 Task: Use the formula "OCT2HEX" in spreadsheet "Project portfolio".
Action: Mouse pressed left at (111, 203)
Screenshot: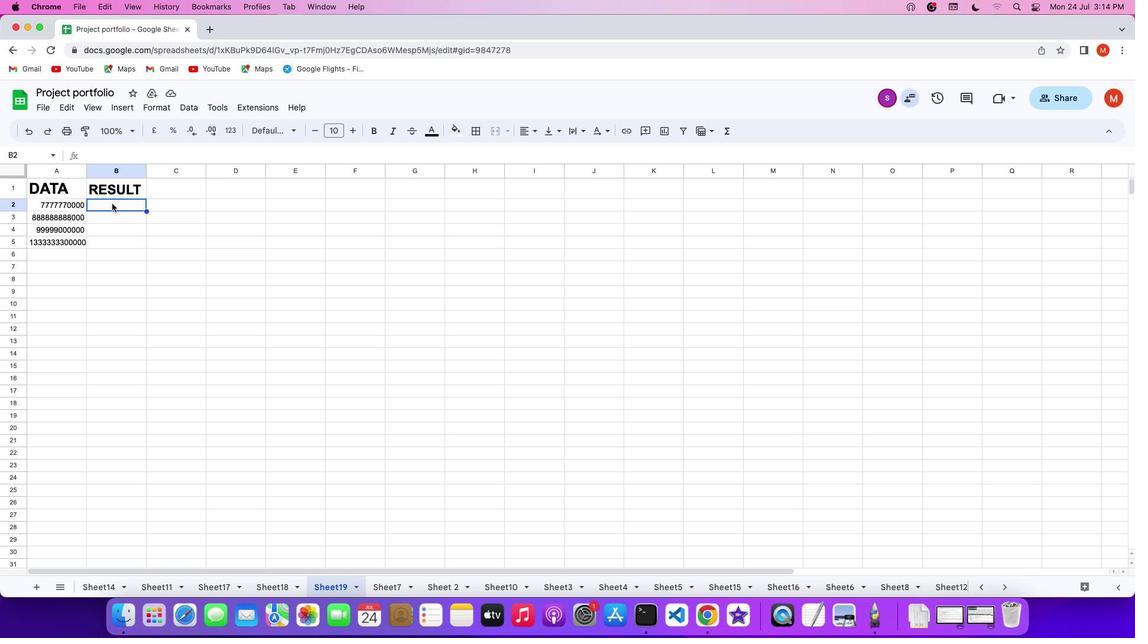 
Action: Mouse pressed left at (111, 203)
Screenshot: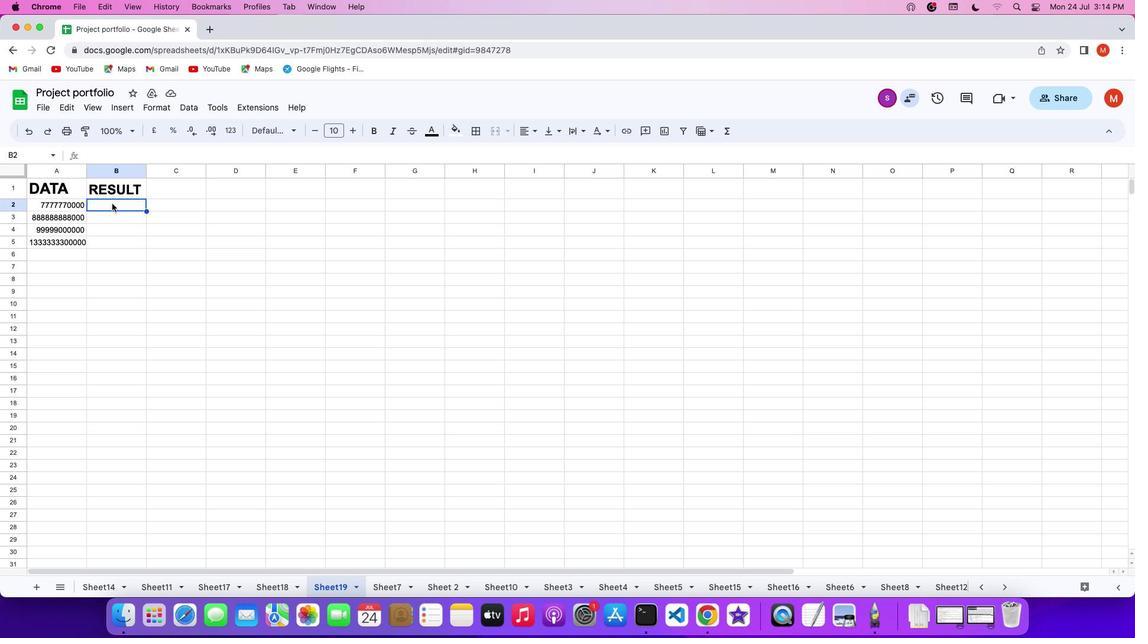 
Action: Key pressed '='
Screenshot: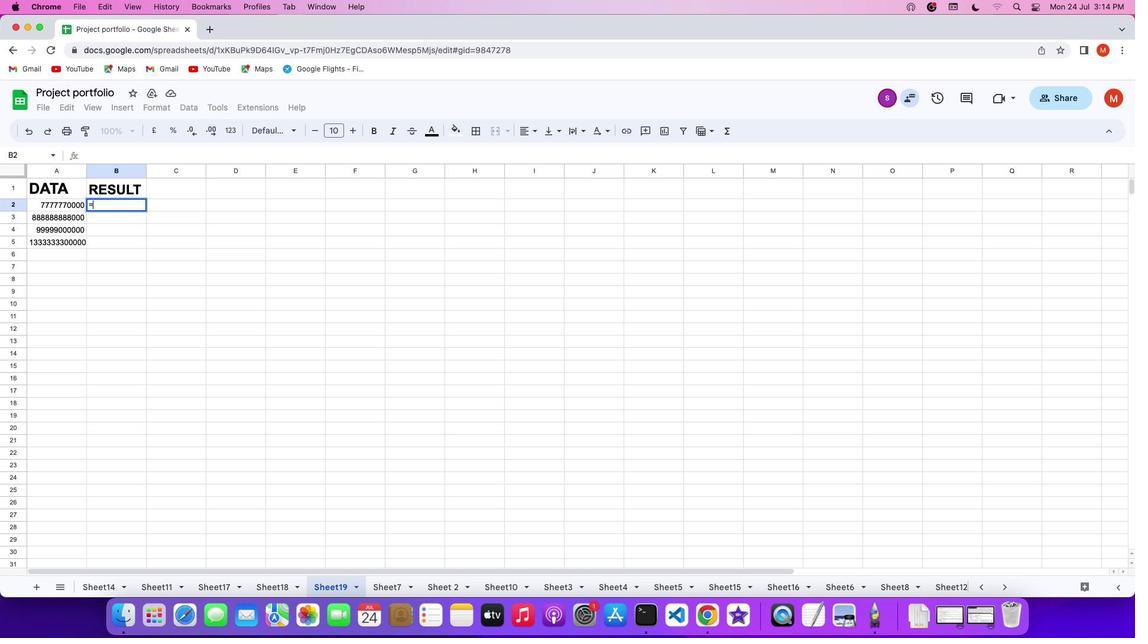 
Action: Mouse moved to (729, 128)
Screenshot: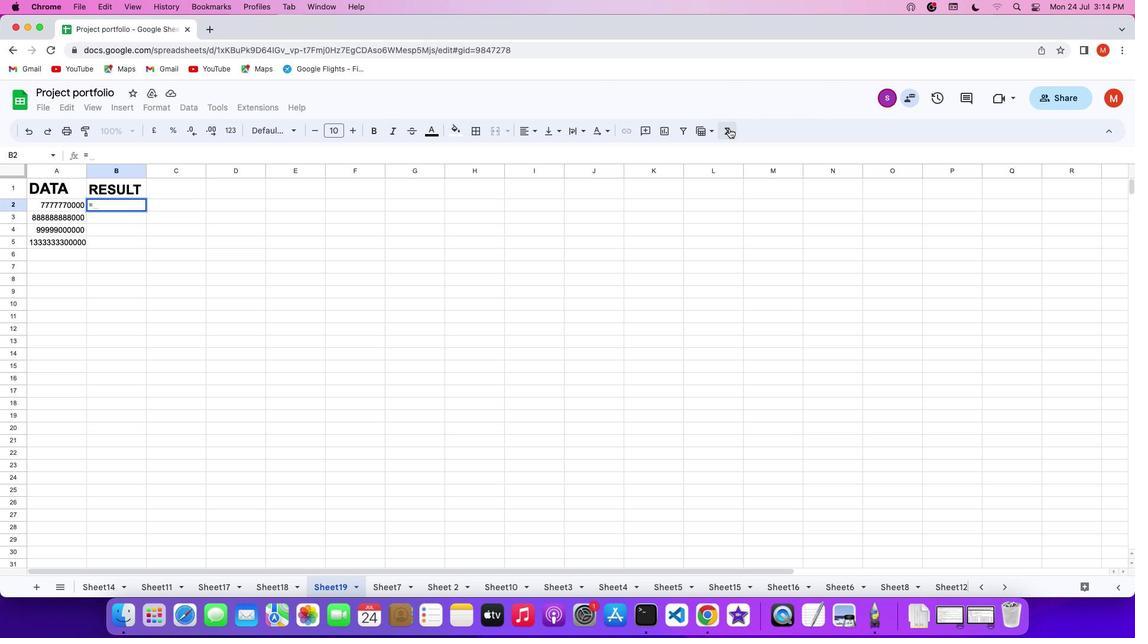 
Action: Mouse pressed left at (729, 128)
Screenshot: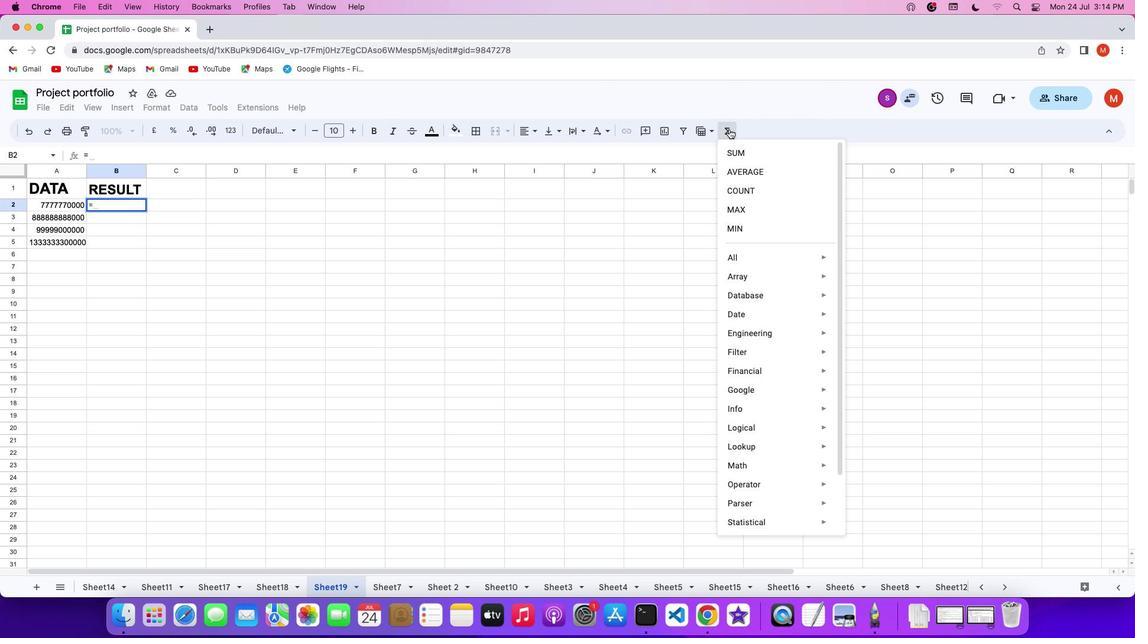 
Action: Mouse moved to (881, 524)
Screenshot: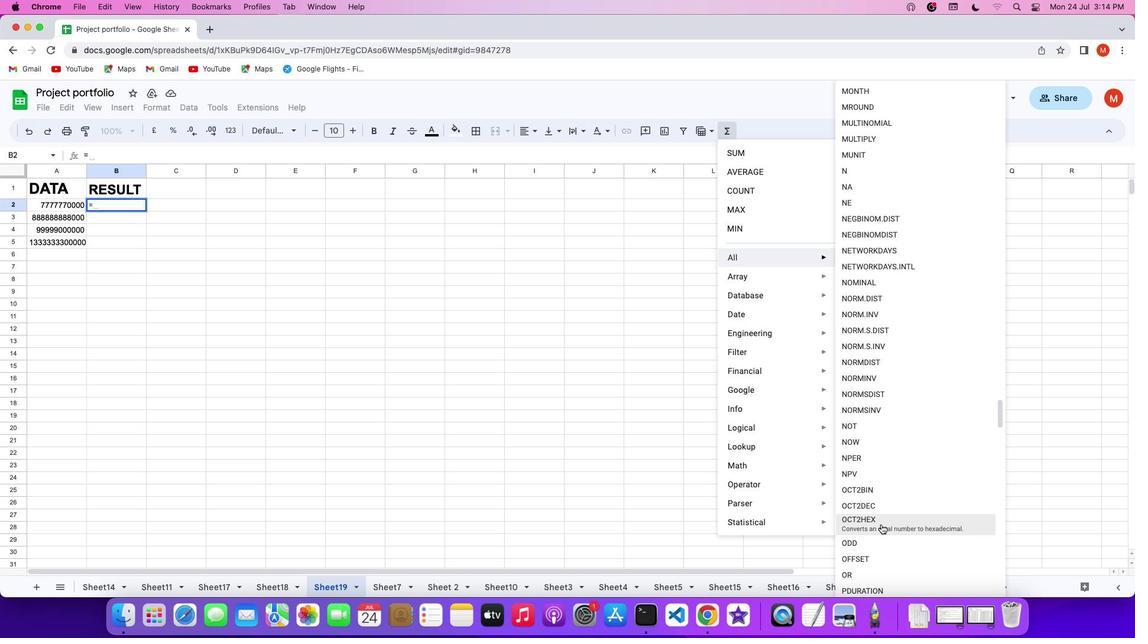 
Action: Mouse pressed left at (881, 524)
Screenshot: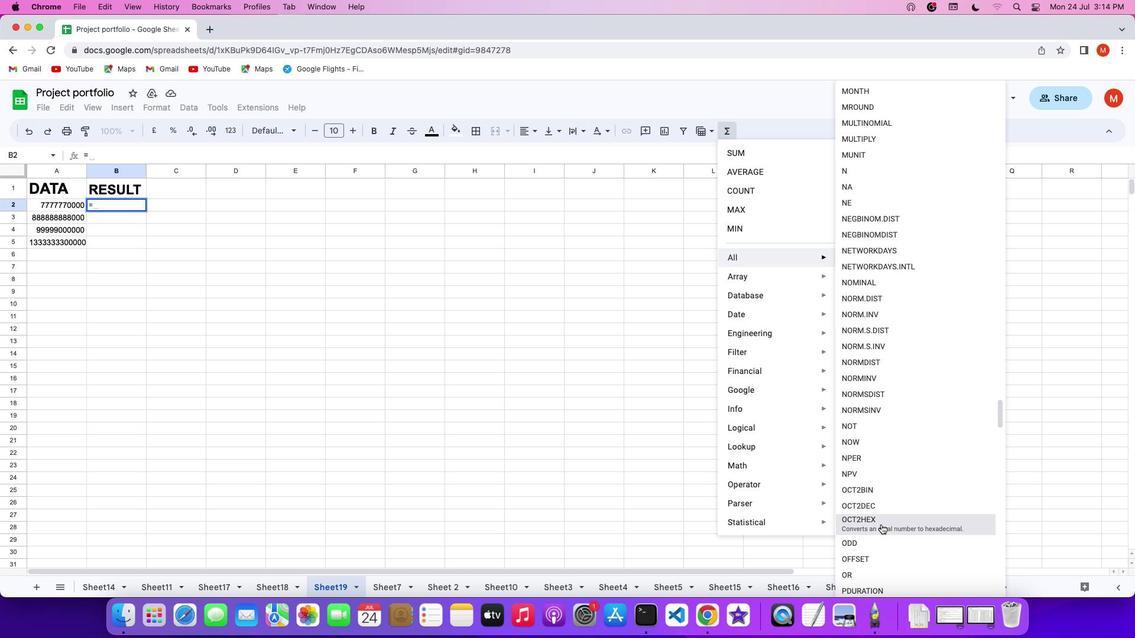 
Action: Mouse moved to (807, 483)
Screenshot: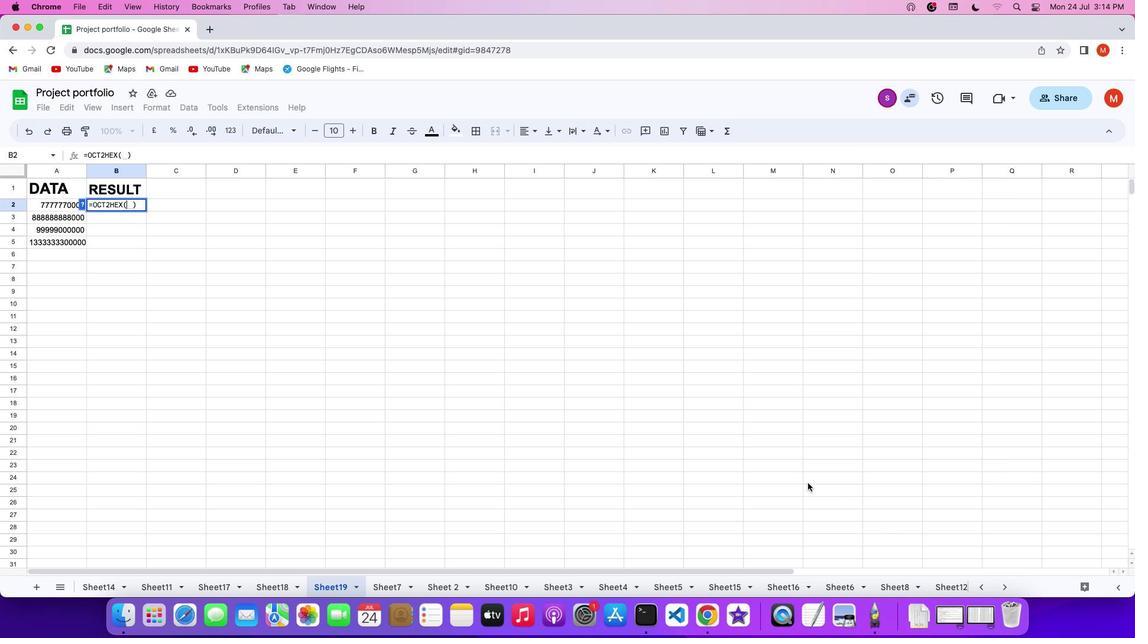 
Action: Key pressed '1''0''0'',''4'Key.enter
Screenshot: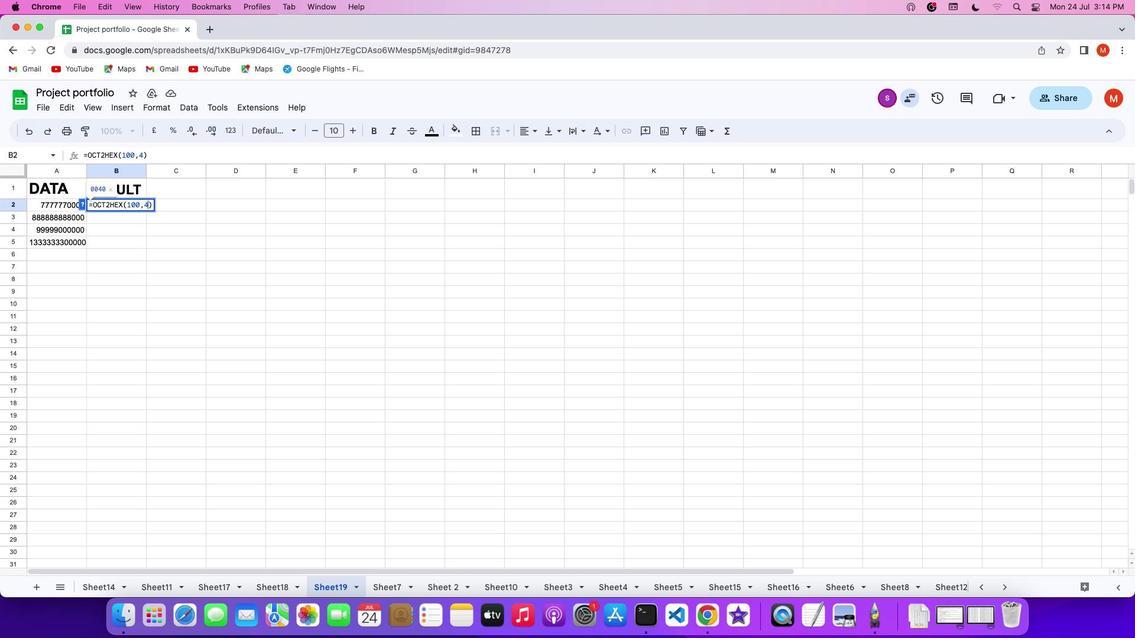 
